 Task: Create New Customer with Customer Name: Armends Restaurante, Billing Address Line1: 4211 Skips Lane, Billing Address Line2:  Phoenix, Billing Address Line3:  Arizona 85012
Action: Mouse pressed left at (170, 32)
Screenshot: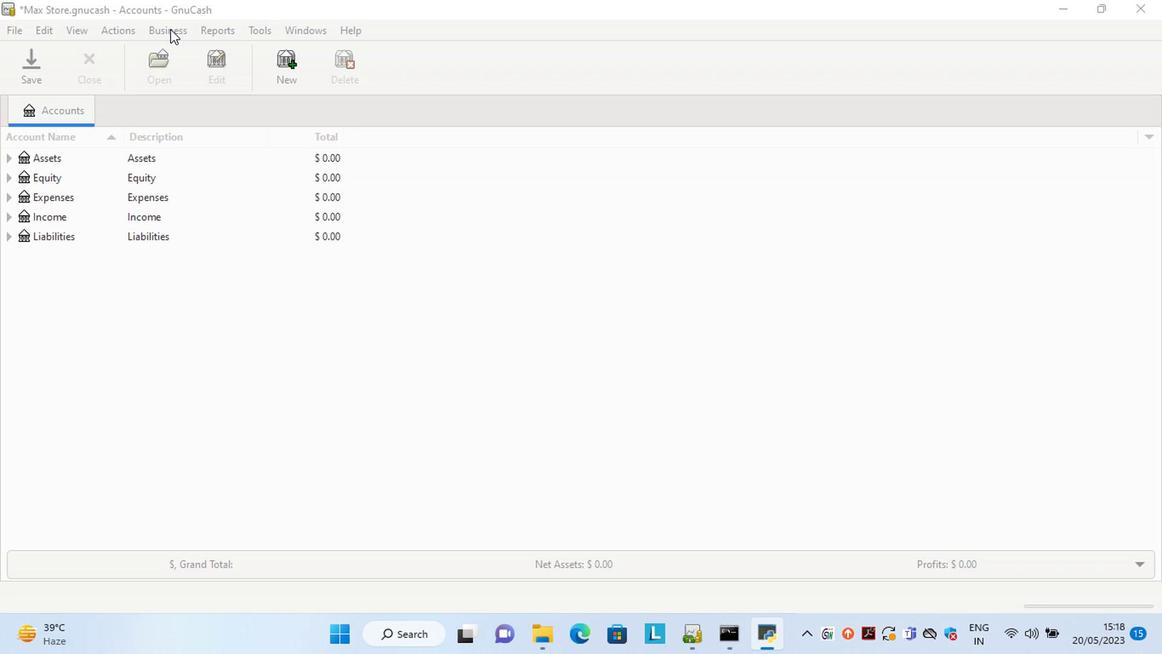 
Action: Mouse moved to (354, 77)
Screenshot: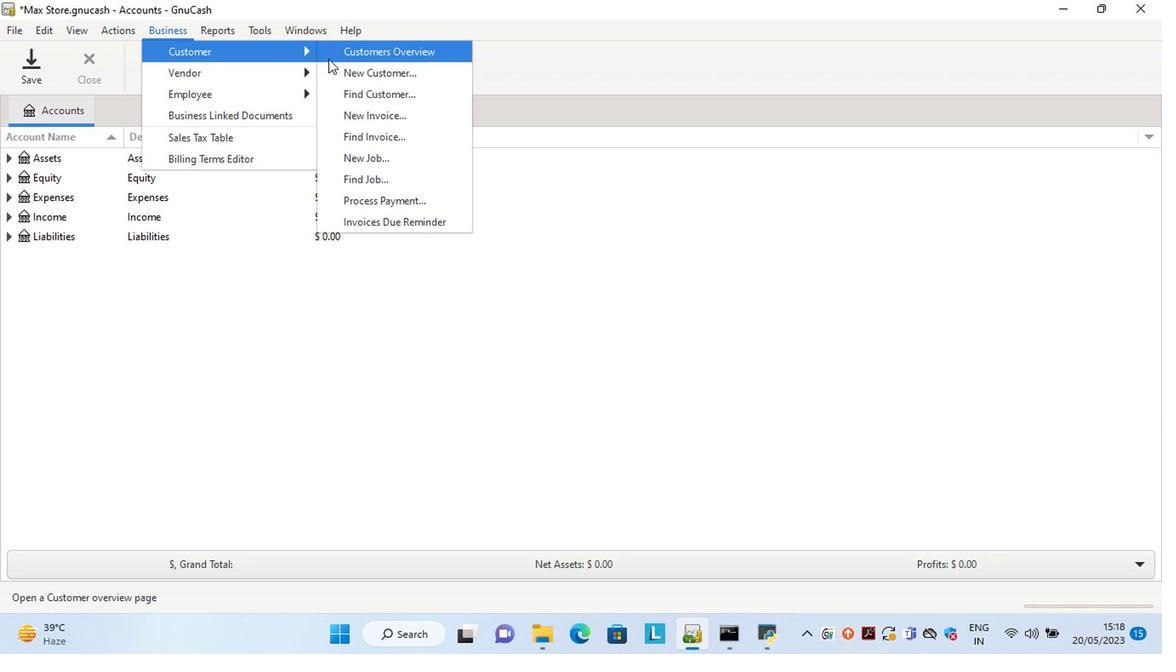 
Action: Mouse pressed left at (354, 77)
Screenshot: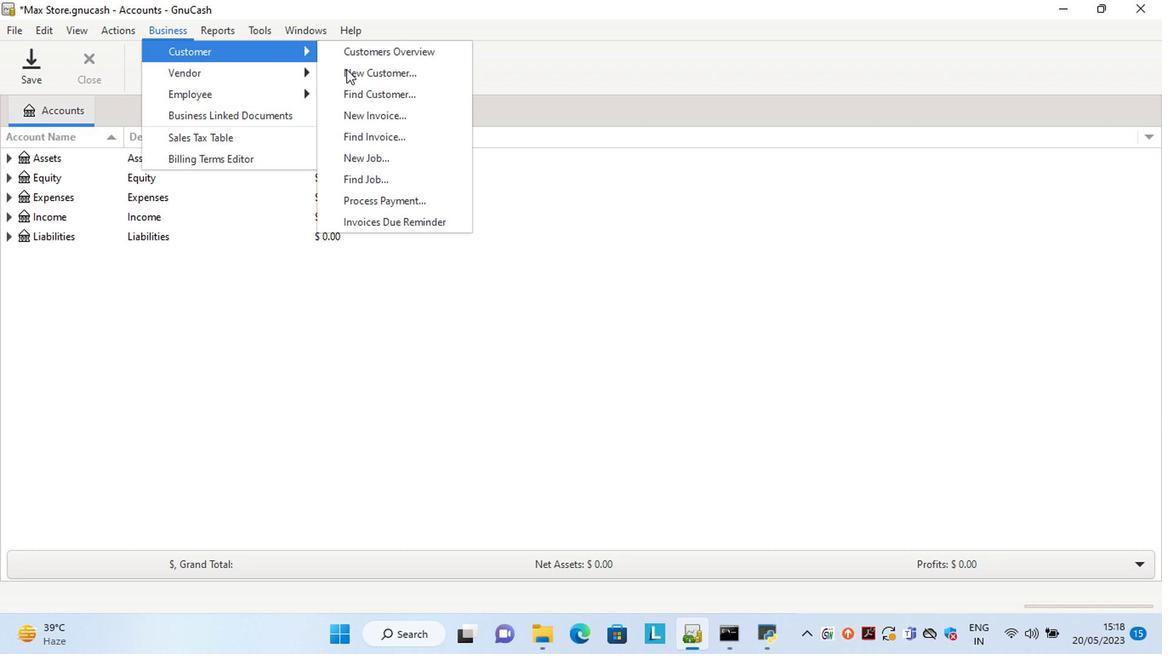 
Action: Mouse moved to (918, 291)
Screenshot: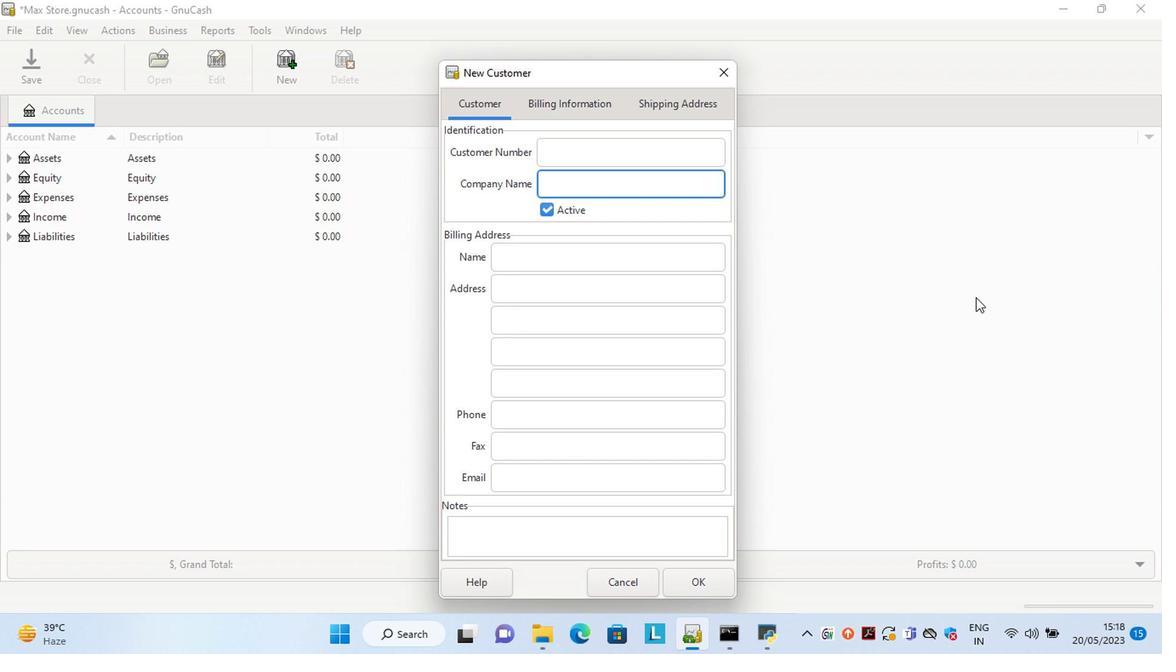 
Action: Key pressed <Key.shift>Armends<Key.space><Key.shift>Restaurante<Key.tab><Key.tab><Key.tab>4211<Key.space><Key.shift>Skips<Key.shift>E<Key.tab>P<Key.tab>A<Key.tab>
Screenshot: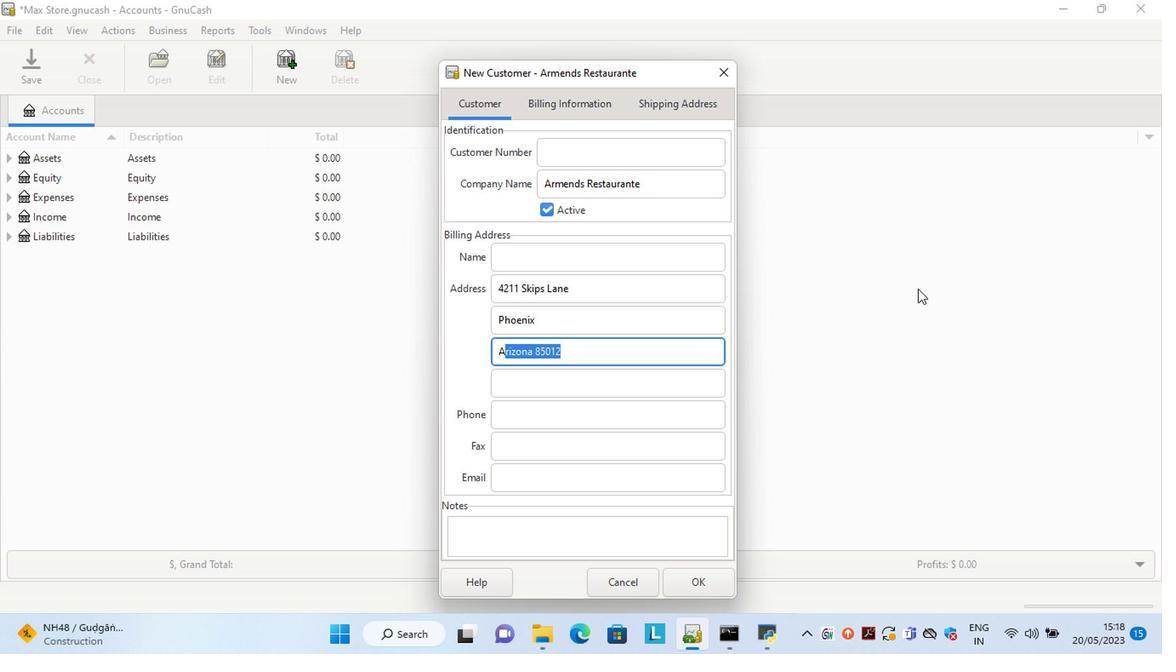 
Action: Mouse moved to (701, 583)
Screenshot: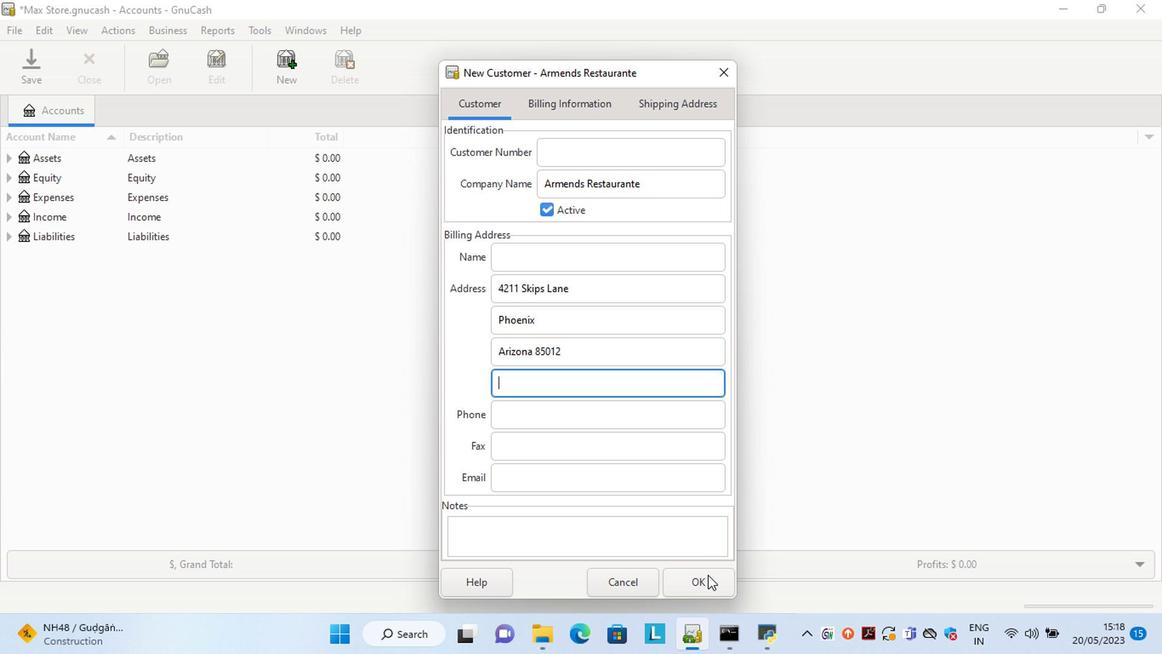 
Action: Mouse pressed left at (701, 583)
Screenshot: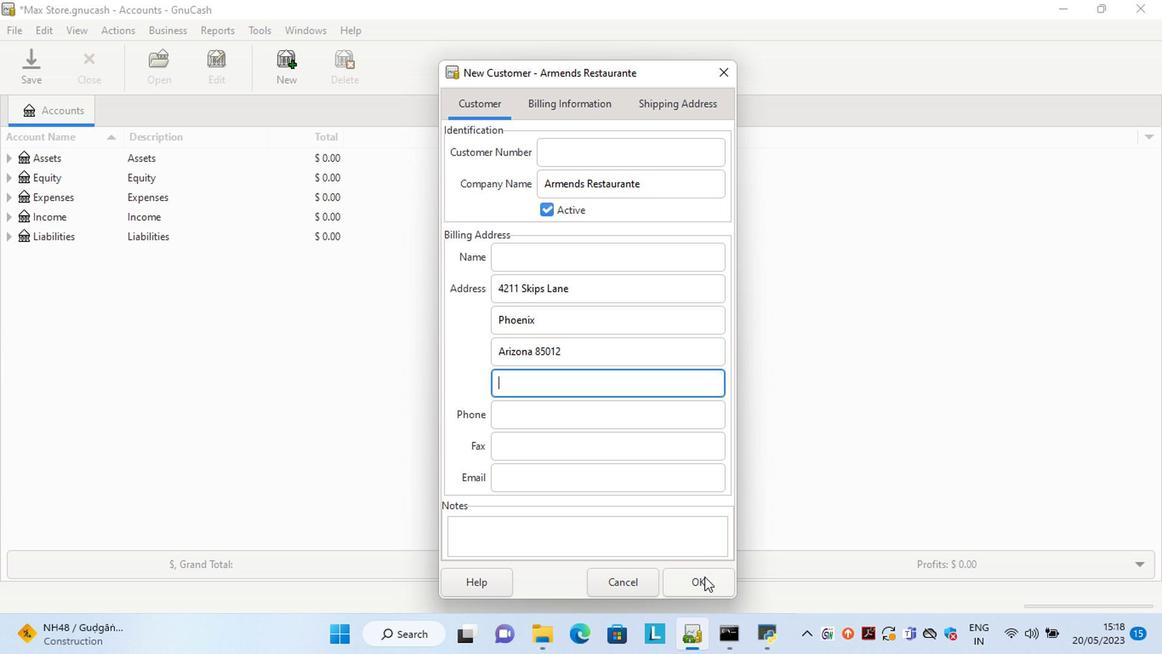 
